 Task: Check the pending groups request.
Action: Mouse moved to (545, 64)
Screenshot: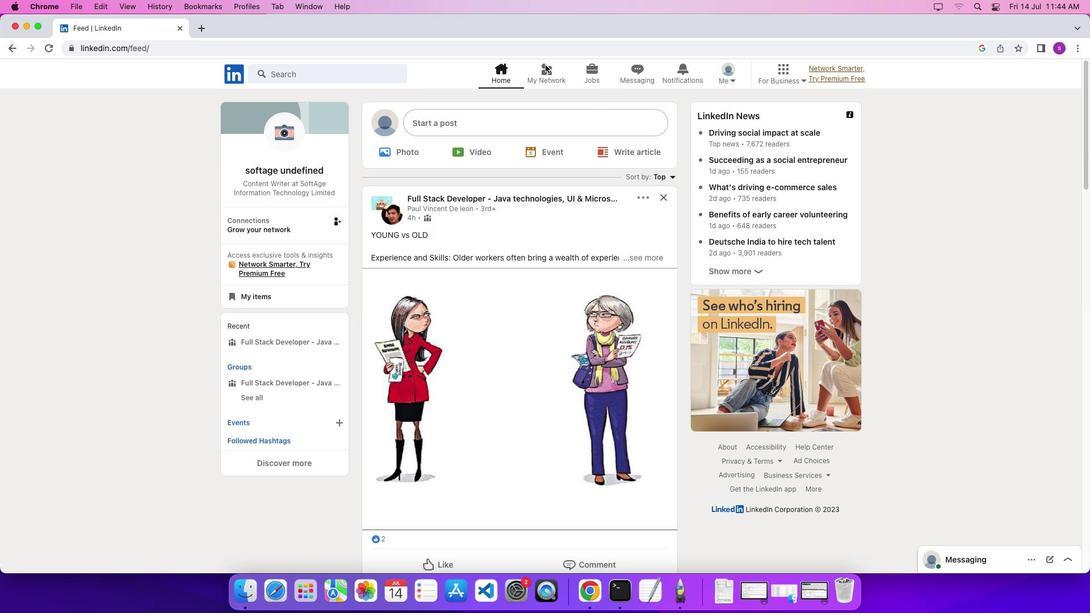 
Action: Mouse pressed left at (545, 64)
Screenshot: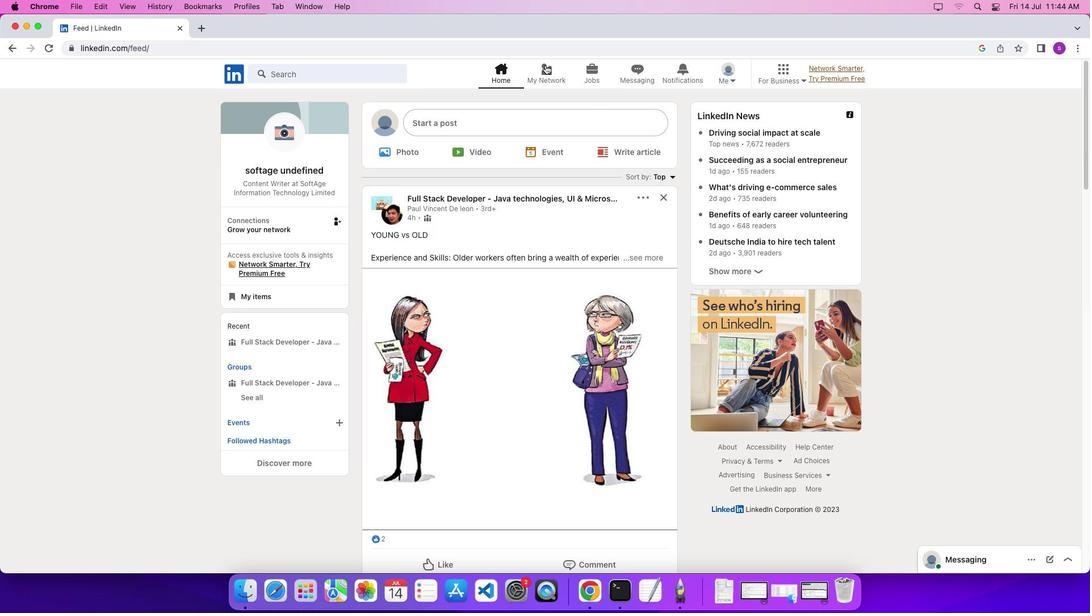 
Action: Mouse pressed left at (545, 64)
Screenshot: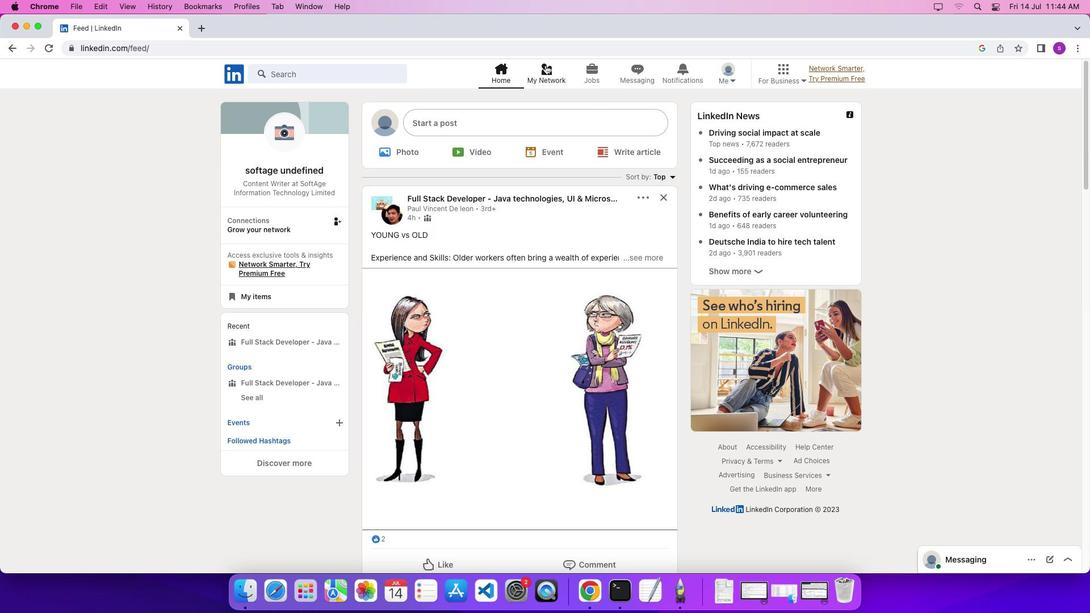 
Action: Mouse moved to (306, 204)
Screenshot: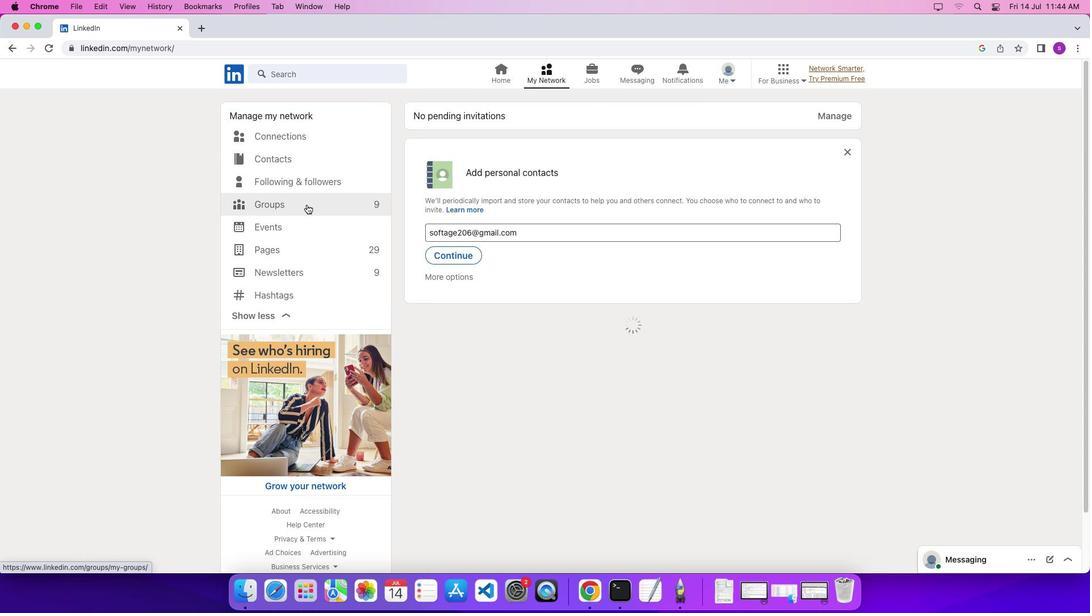 
Action: Mouse pressed left at (306, 204)
Screenshot: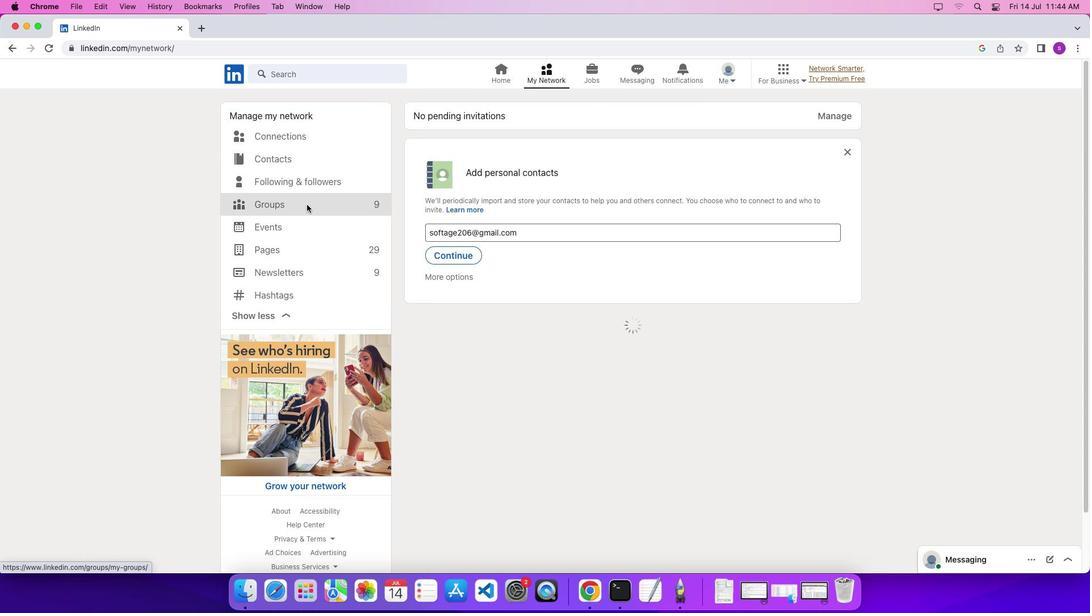 
Action: Mouse moved to (331, 119)
Screenshot: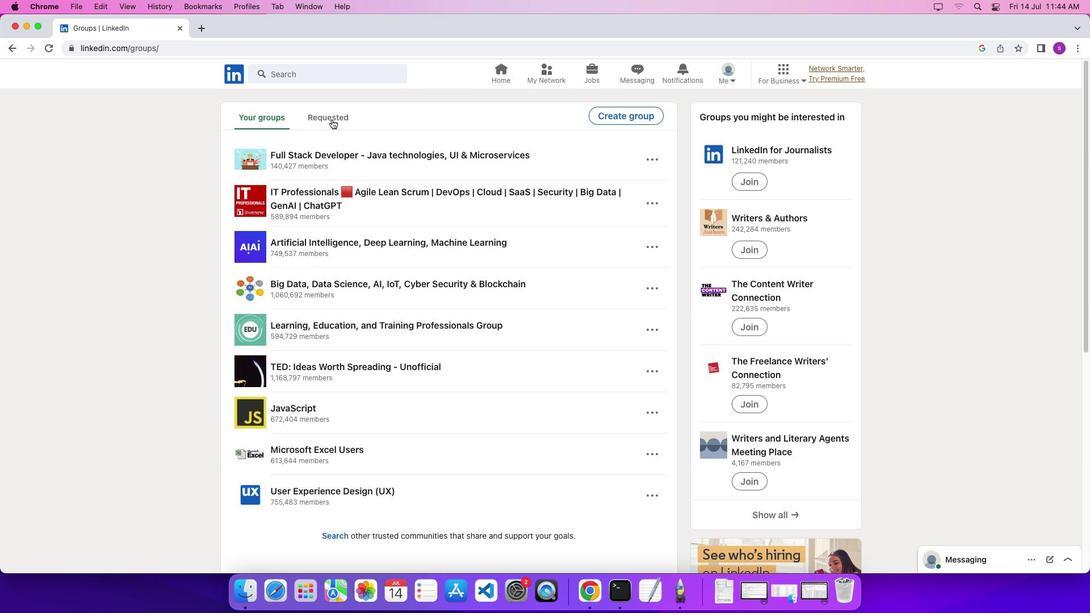 
Action: Mouse pressed left at (331, 119)
Screenshot: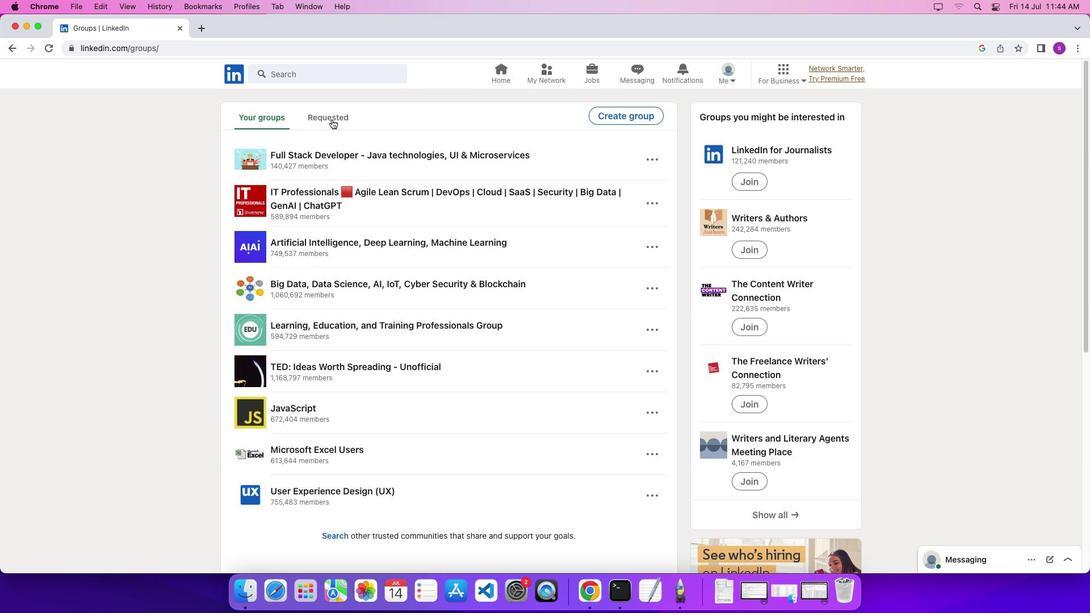
Action: Mouse moved to (366, 234)
Screenshot: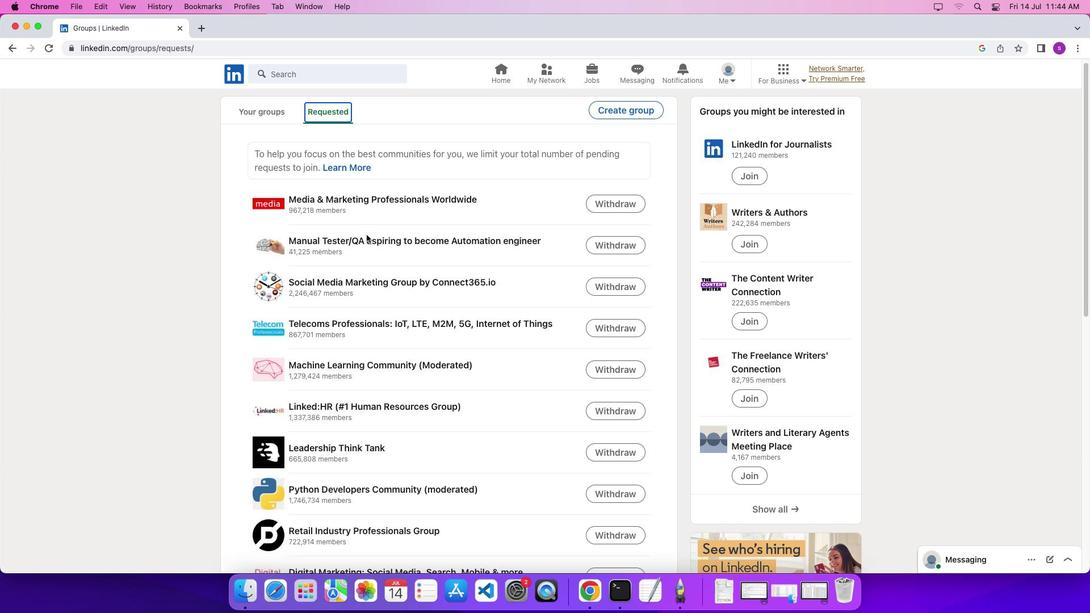 
Action: Mouse scrolled (366, 234) with delta (0, 0)
Screenshot: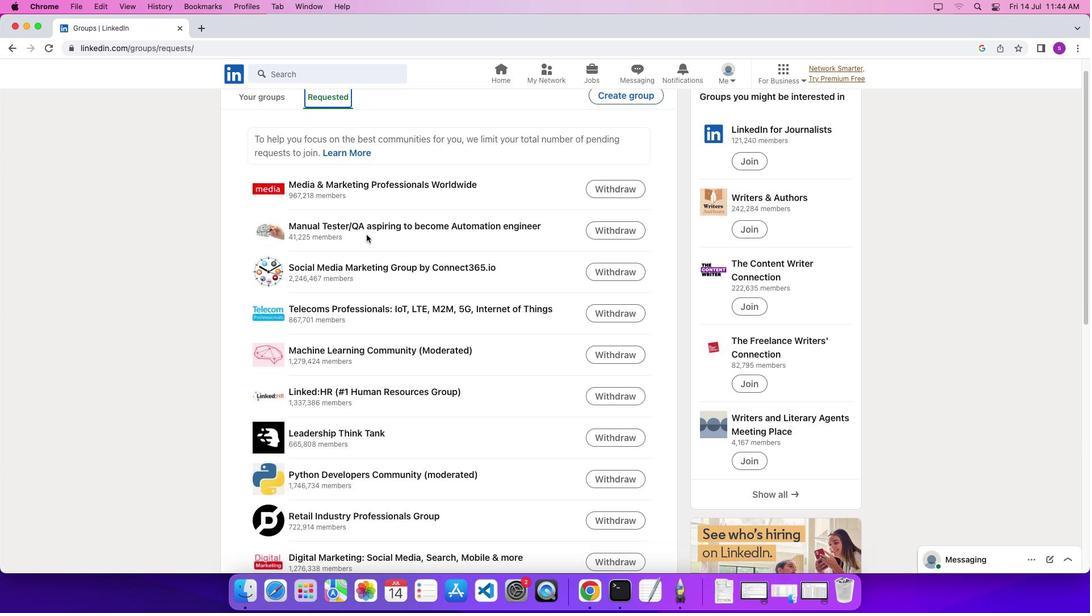 
Action: Mouse moved to (366, 234)
Screenshot: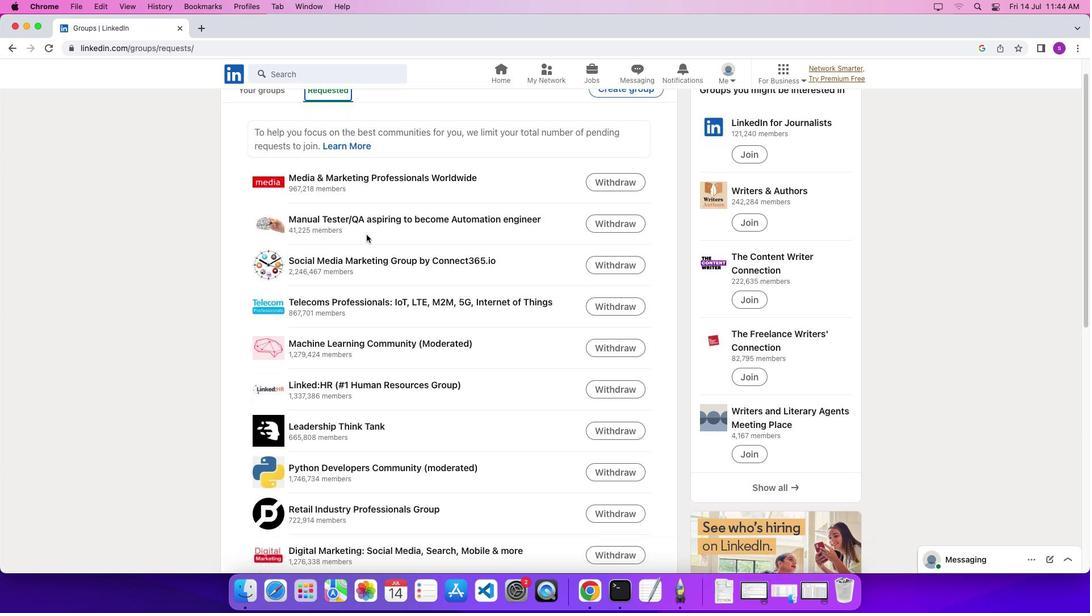 
Action: Mouse scrolled (366, 234) with delta (0, 0)
Screenshot: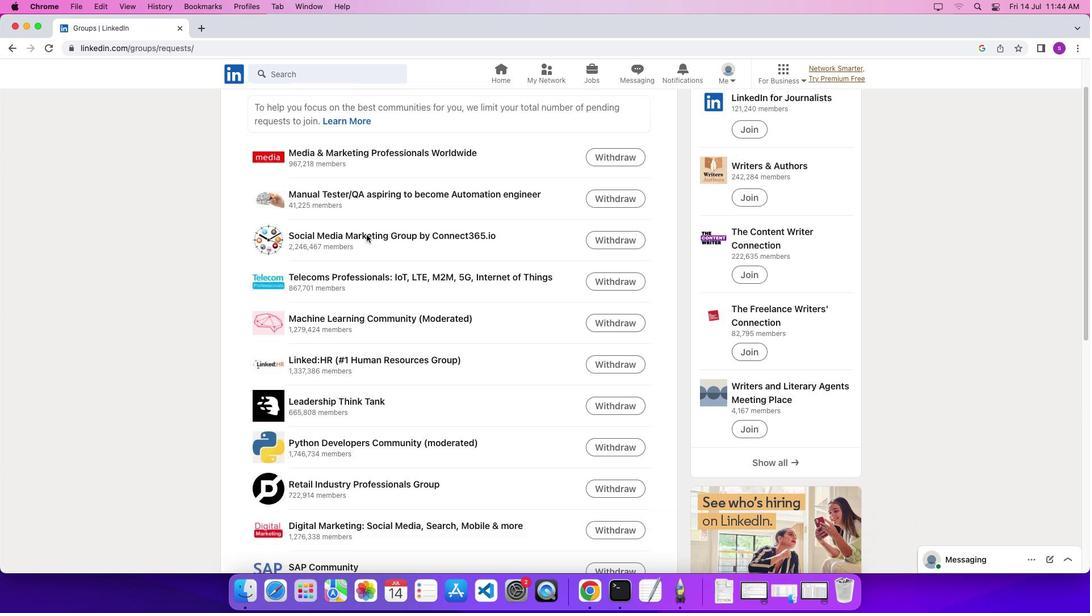 
Action: Mouse scrolled (366, 234) with delta (0, -1)
Screenshot: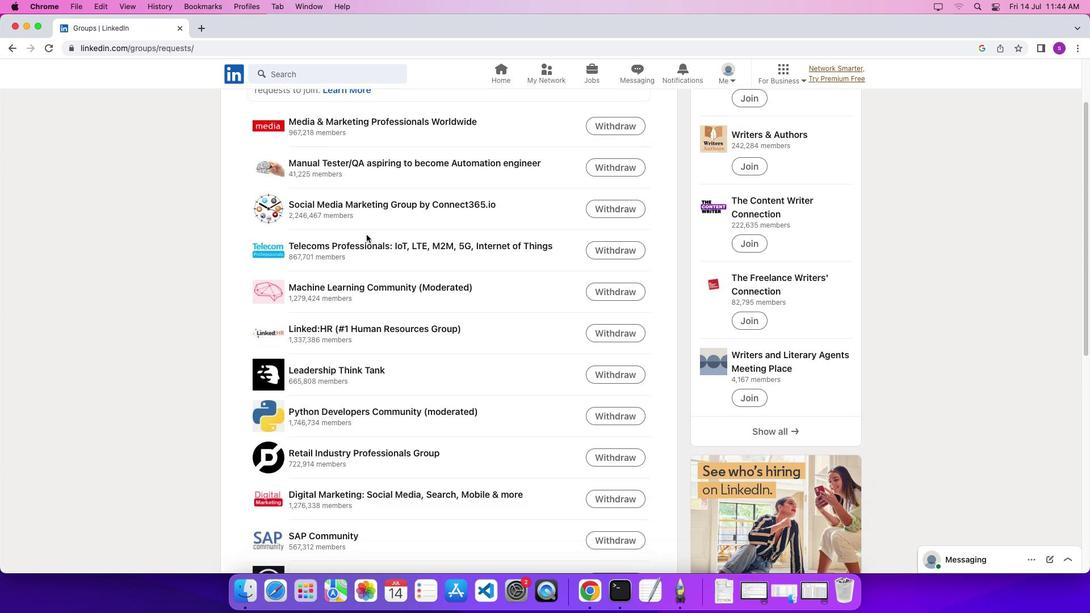 
Action: Mouse scrolled (366, 234) with delta (0, 0)
Screenshot: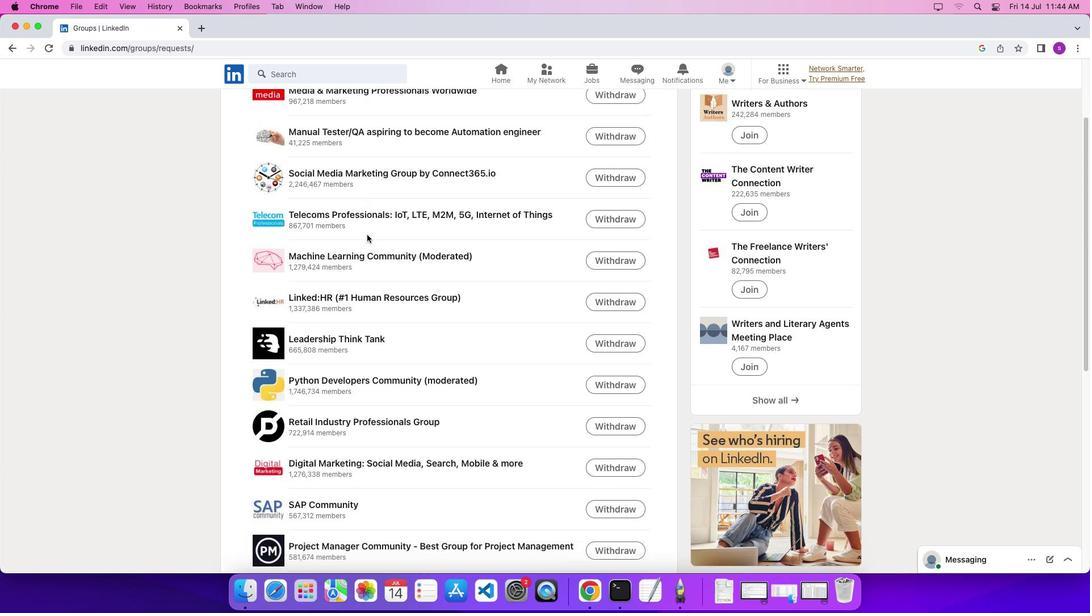 
Action: Mouse moved to (366, 234)
Screenshot: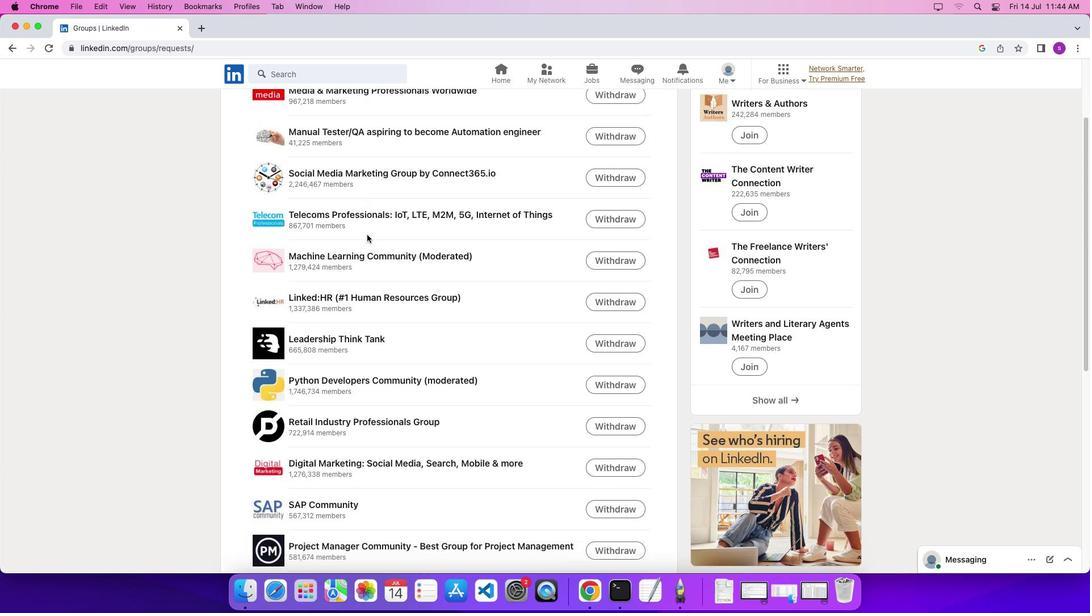 
Action: Mouse scrolled (366, 234) with delta (0, 0)
Screenshot: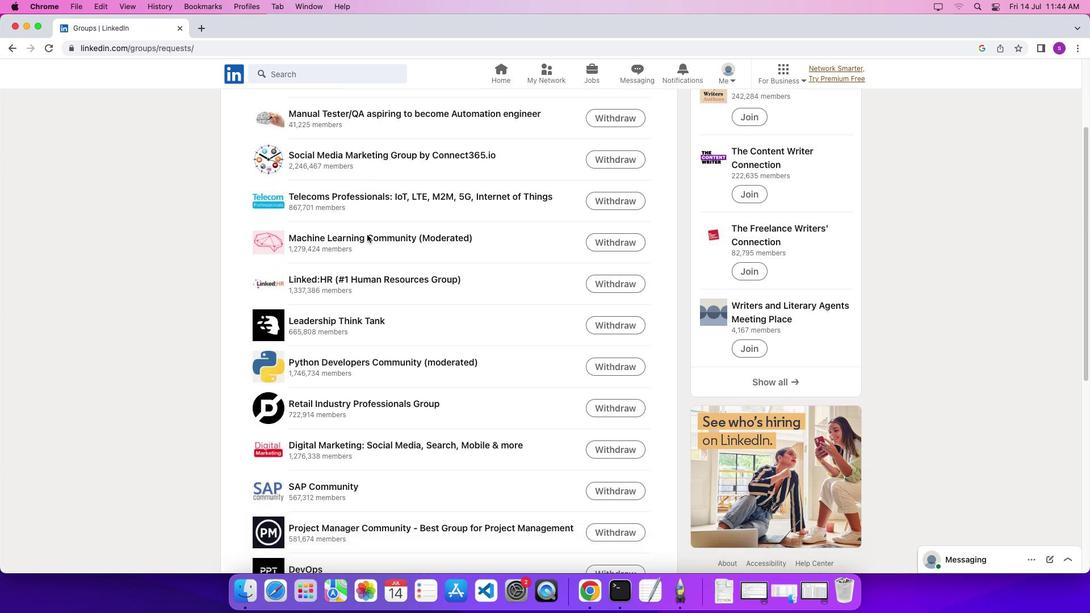 
Action: Mouse moved to (367, 234)
Screenshot: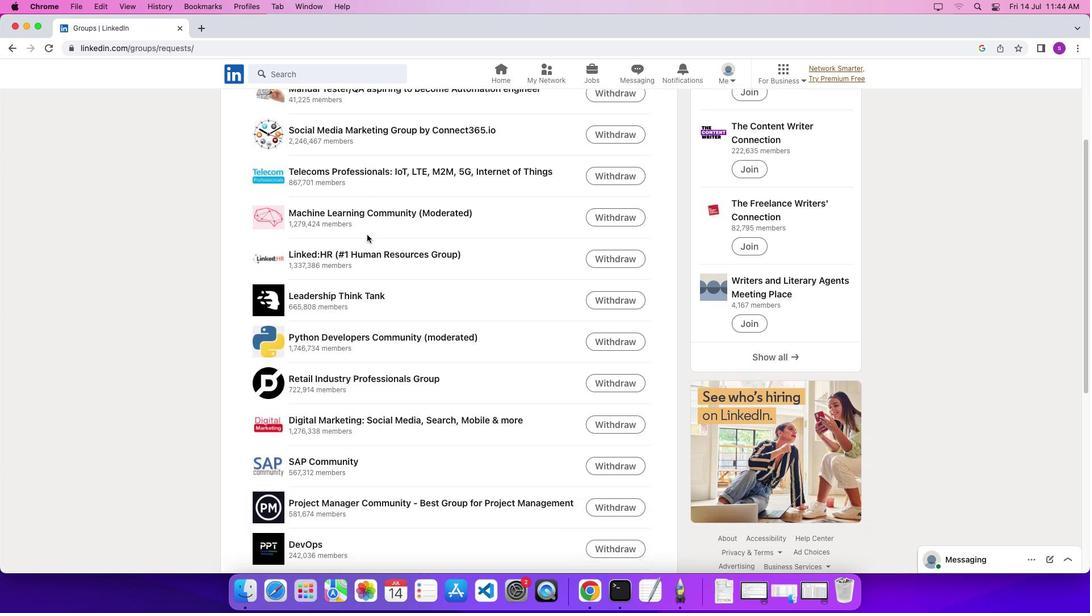 
Action: Mouse scrolled (367, 234) with delta (0, 0)
Screenshot: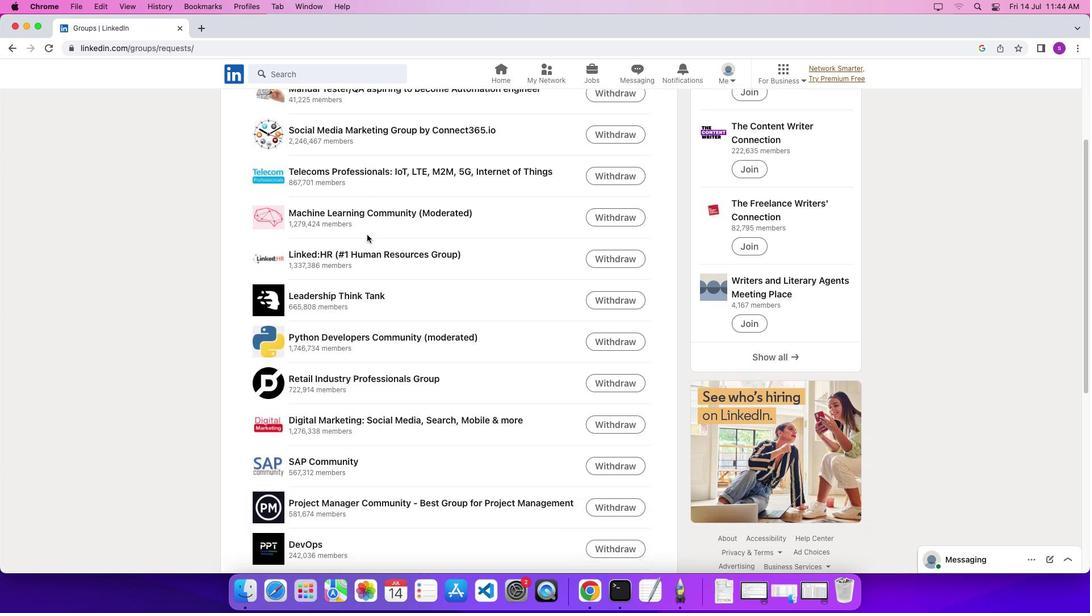 
Action: Mouse scrolled (367, 234) with delta (0, 0)
Screenshot: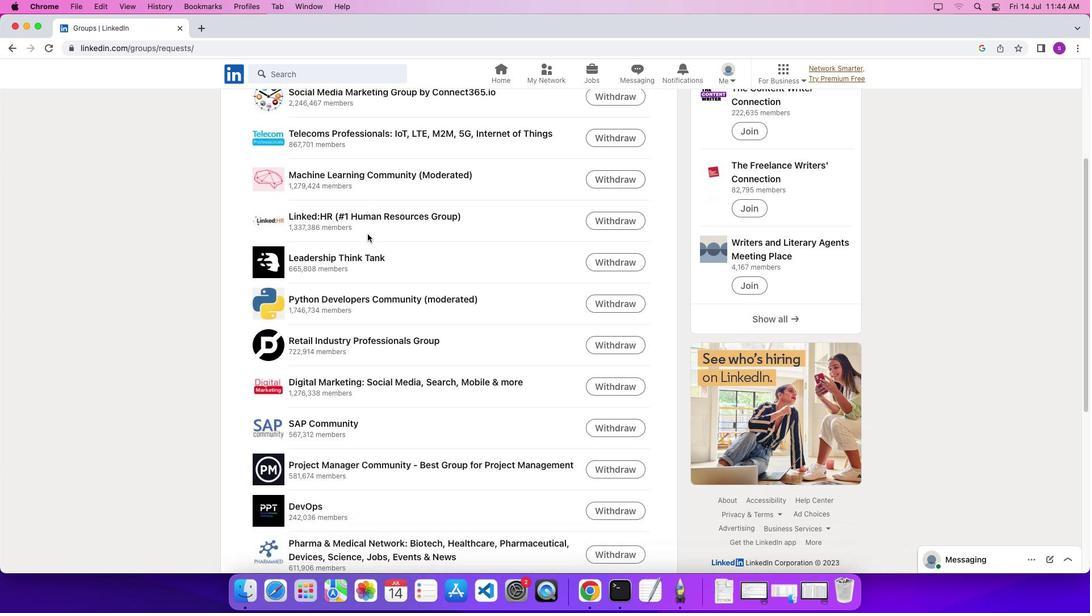 
Action: Mouse scrolled (367, 234) with delta (0, 0)
Screenshot: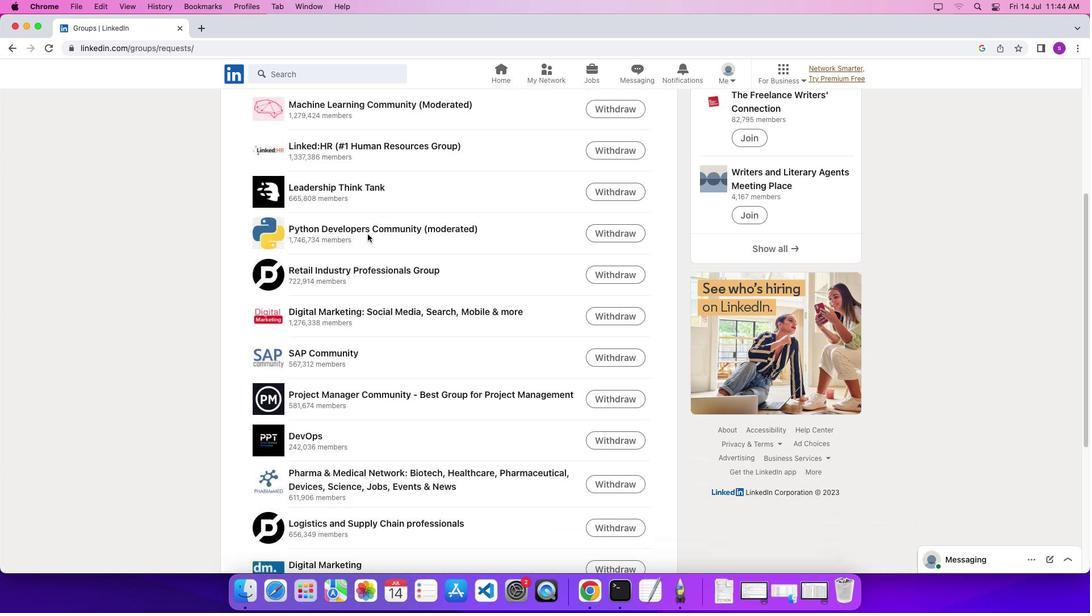 
Action: Mouse scrolled (367, 234) with delta (0, -1)
Screenshot: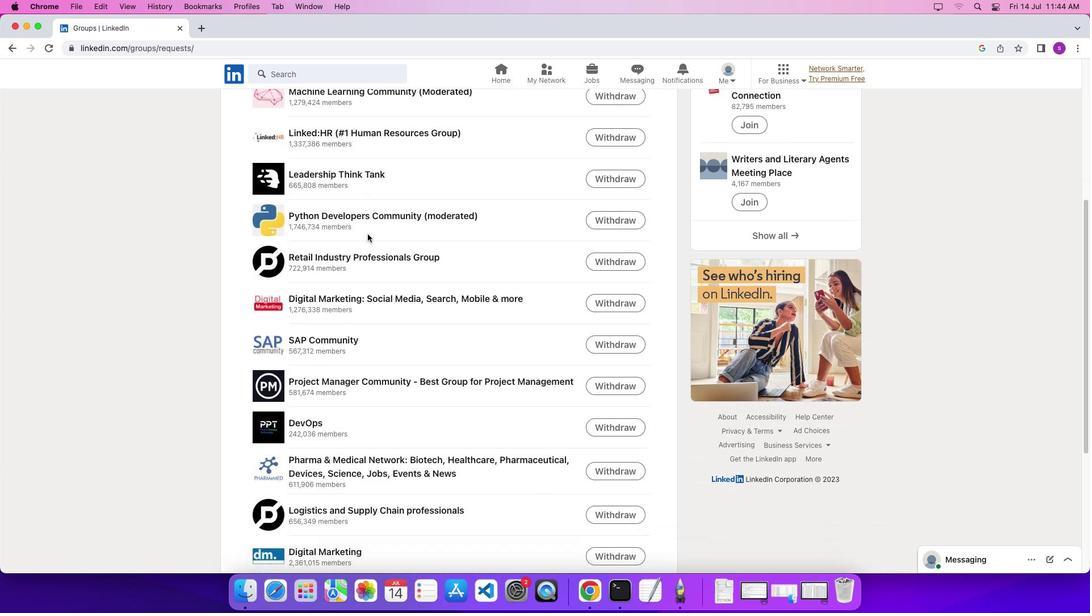
Action: Mouse moved to (367, 234)
Screenshot: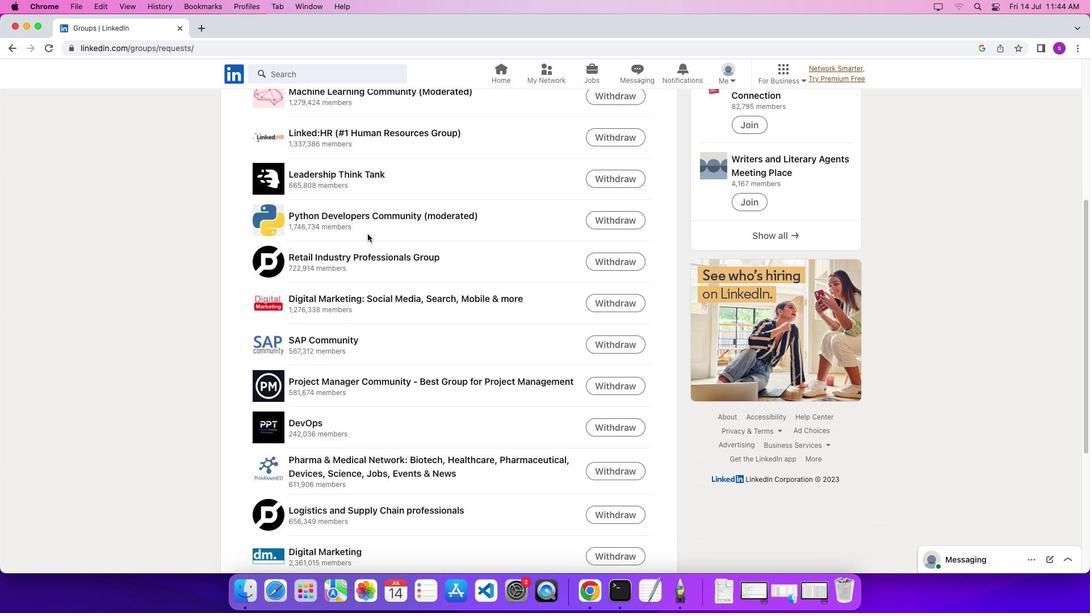 
Action: Mouse scrolled (367, 234) with delta (0, 0)
Screenshot: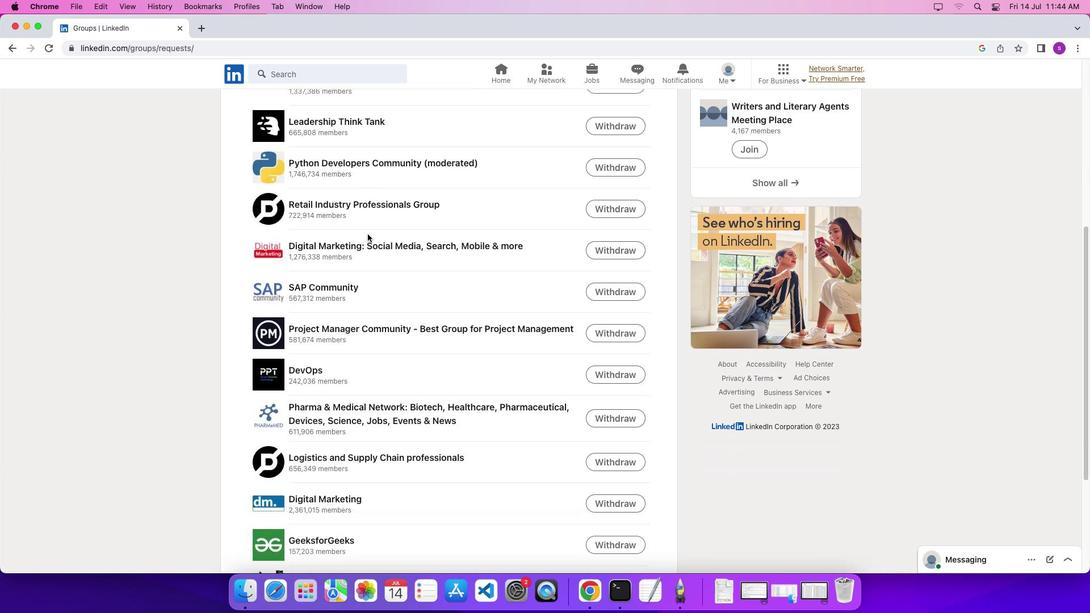 
Action: Mouse scrolled (367, 234) with delta (0, 0)
Screenshot: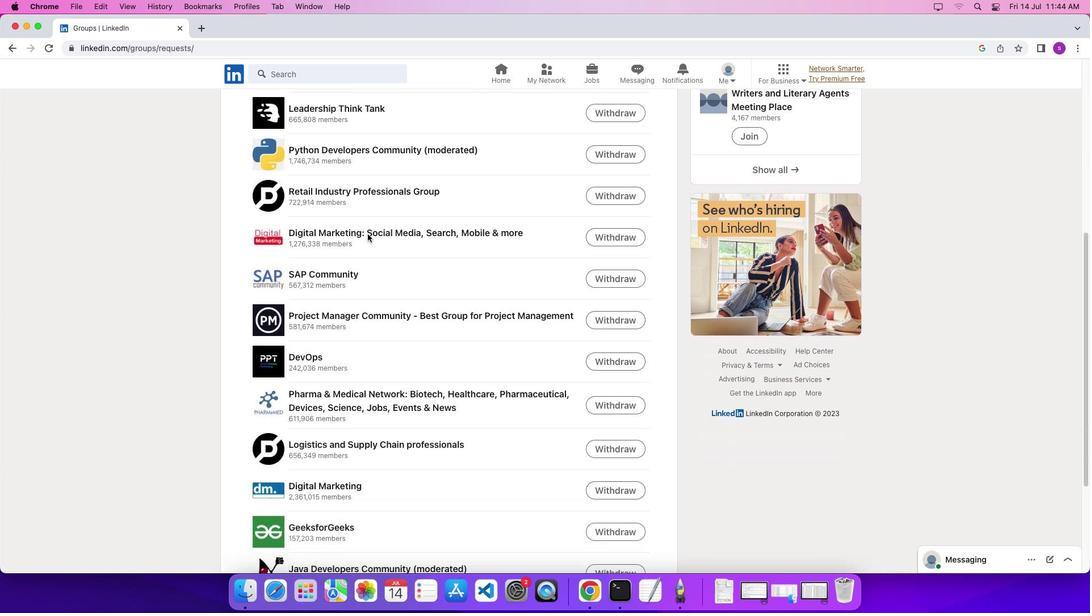 
Action: Mouse scrolled (367, 234) with delta (0, -1)
Screenshot: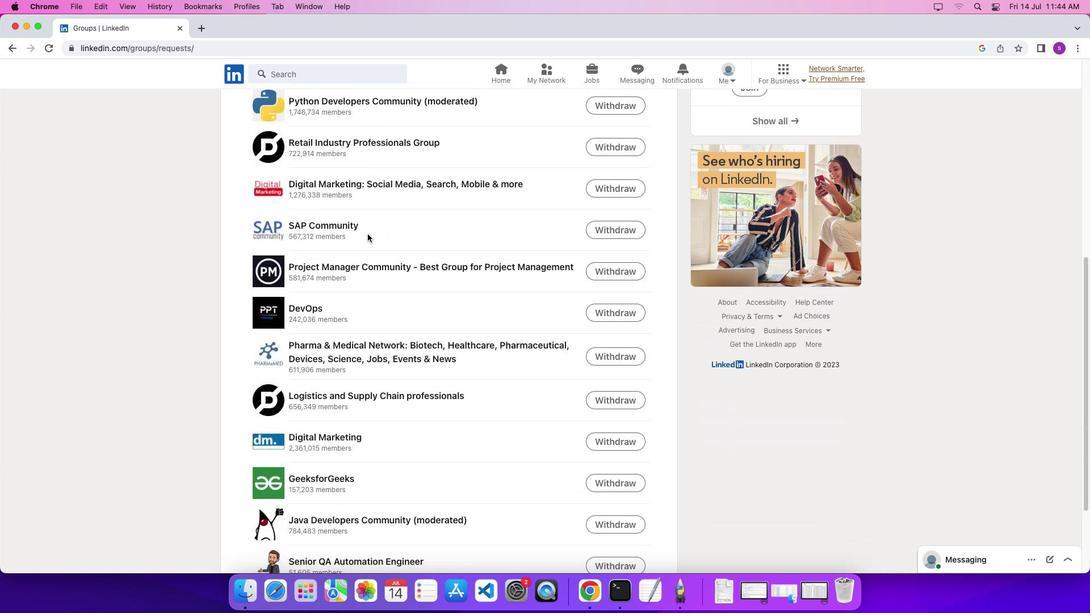 
Action: Mouse scrolled (367, 234) with delta (0, 0)
Screenshot: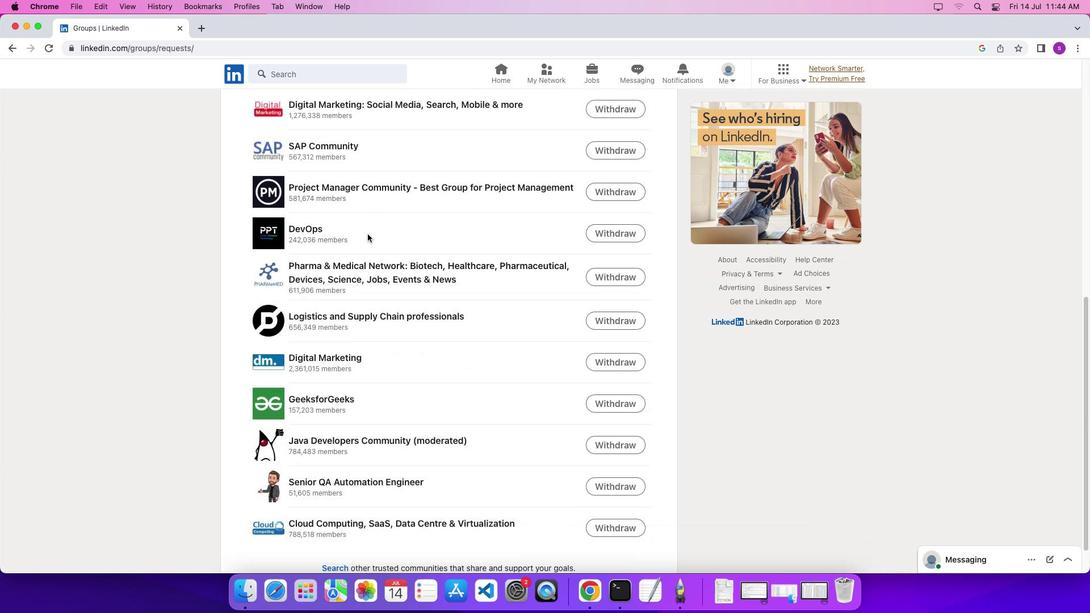 
Action: Mouse scrolled (367, 234) with delta (0, 0)
Screenshot: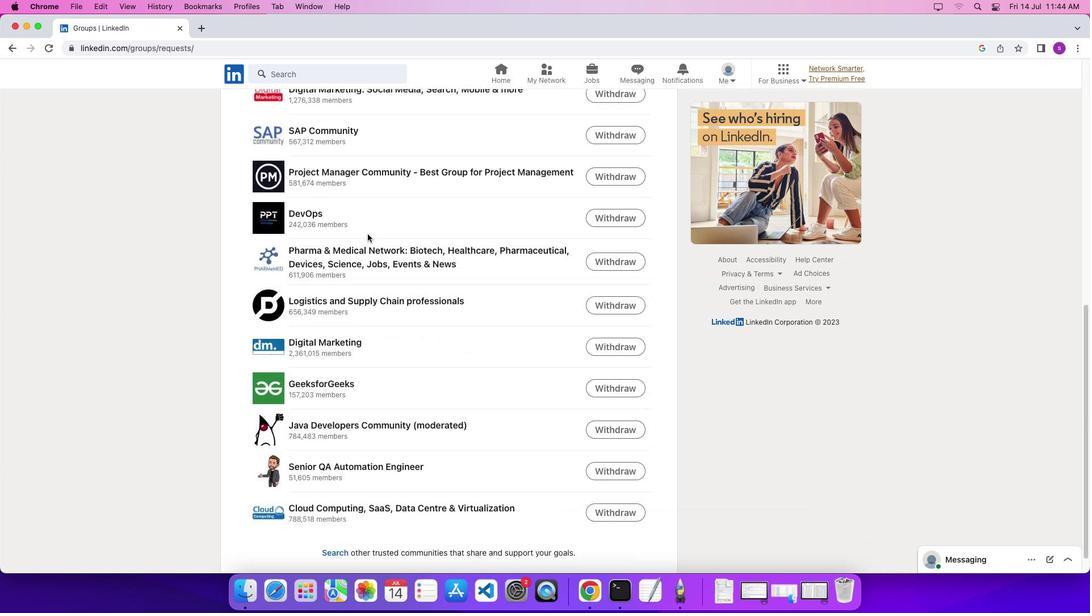 
Action: Mouse scrolled (367, 234) with delta (0, -2)
Screenshot: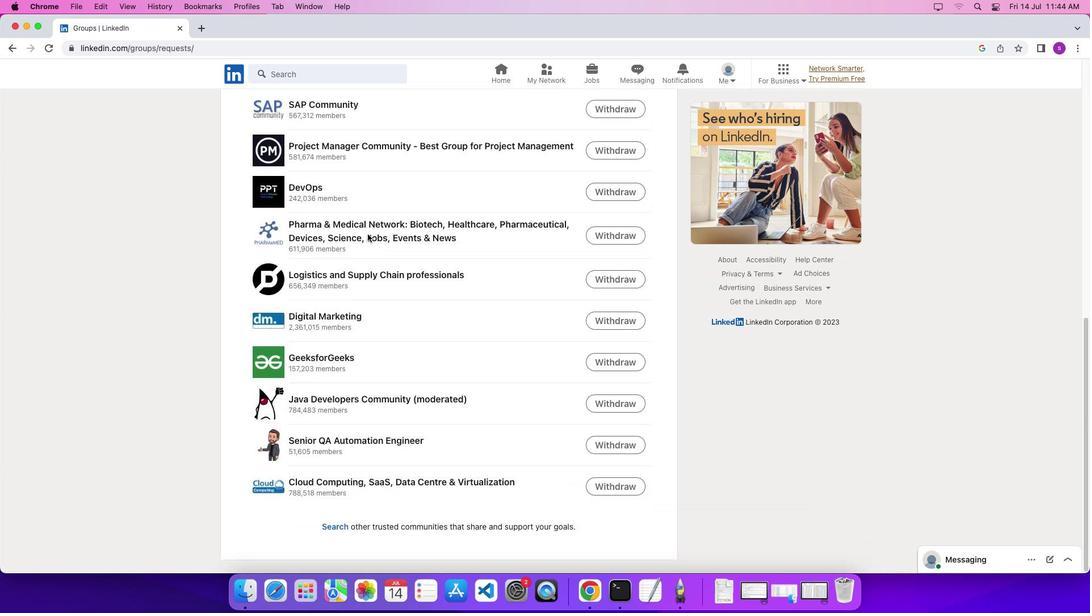 
Action: Mouse scrolled (367, 234) with delta (0, 0)
Screenshot: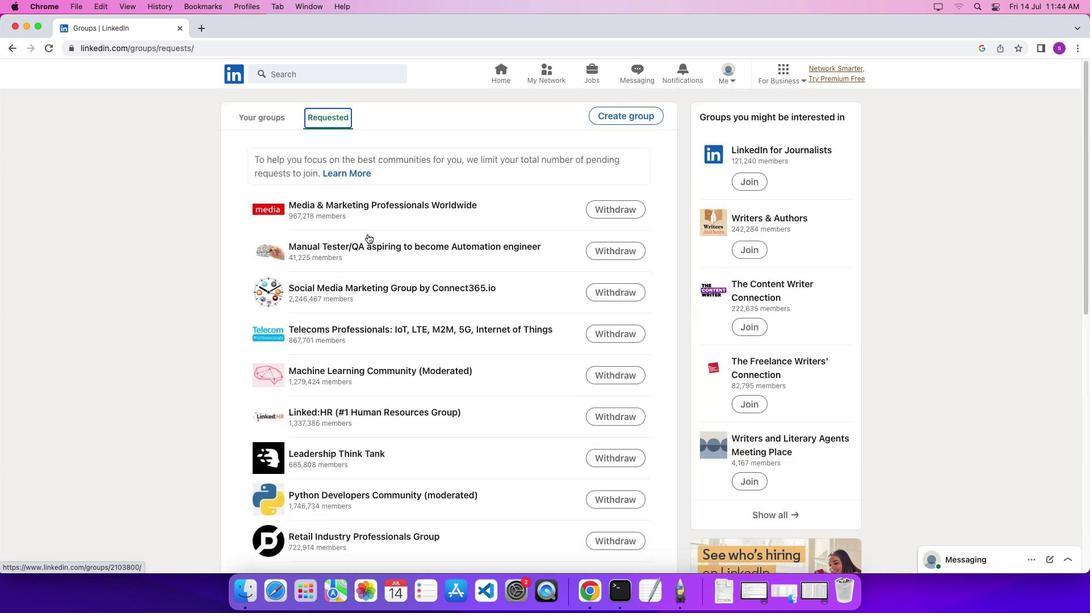 
Action: Mouse scrolled (367, 234) with delta (0, 0)
Screenshot: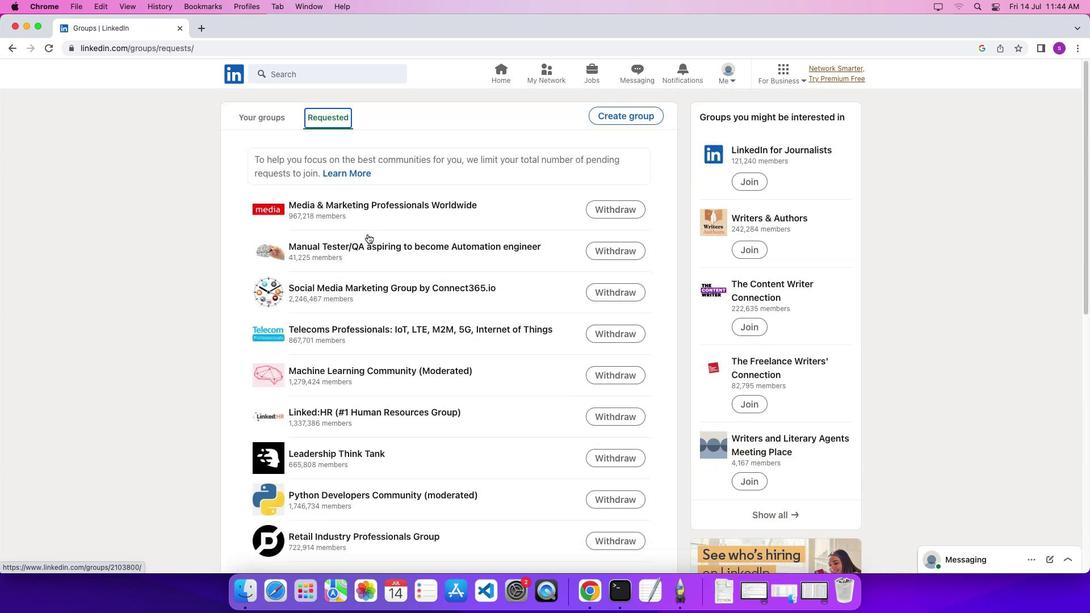 
Action: Mouse scrolled (367, 234) with delta (0, 4)
Screenshot: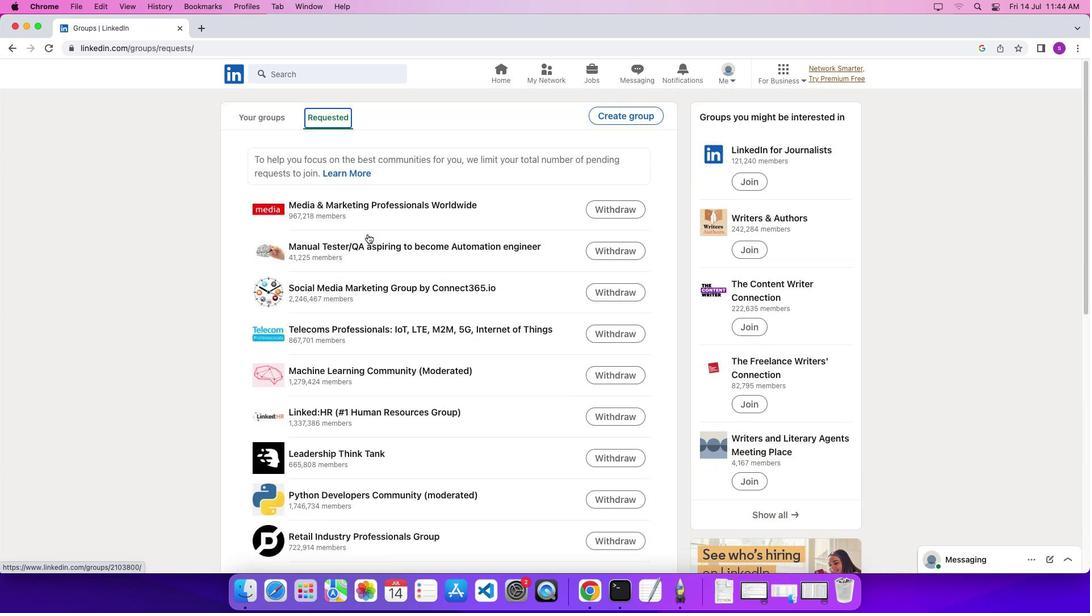 
Action: Mouse scrolled (367, 234) with delta (0, 6)
Screenshot: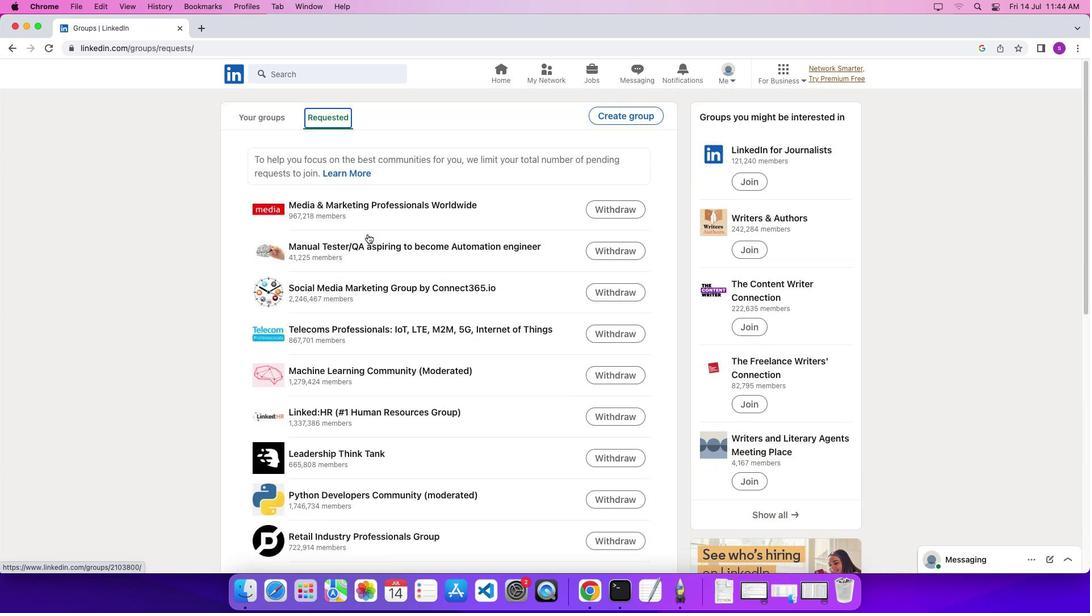 
Action: Mouse scrolled (367, 234) with delta (0, 7)
Screenshot: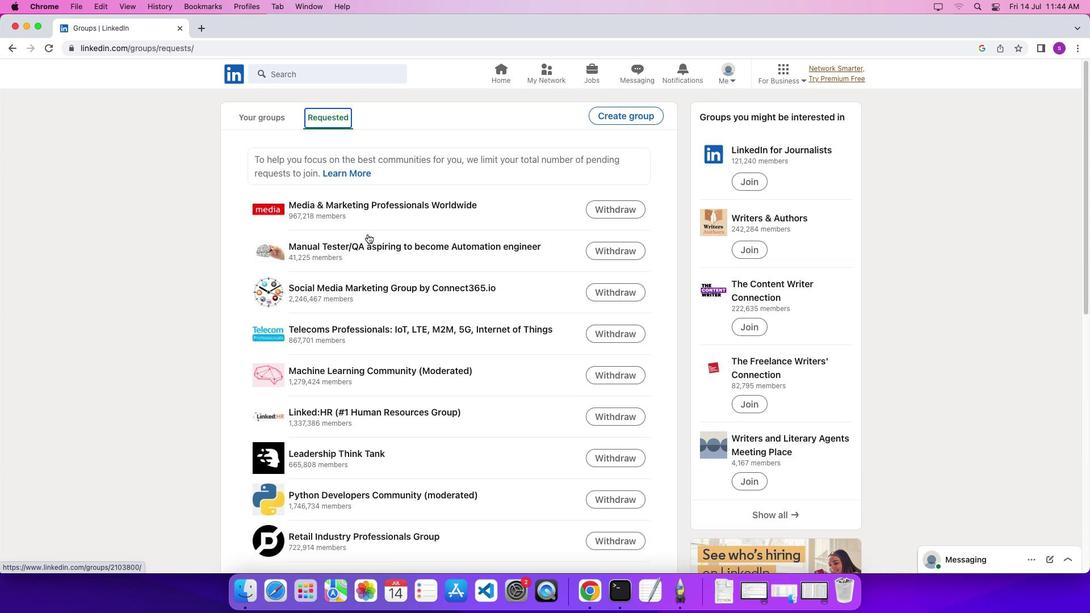 
